 Task: For heading Arial black with underline.  font size for heading18,  'Change the font style of data to'Calibri.  and font size to 9,  Change the alignment of both headline & data to Align center.  In the sheet   Innovate Sales book
Action: Mouse moved to (40, 127)
Screenshot: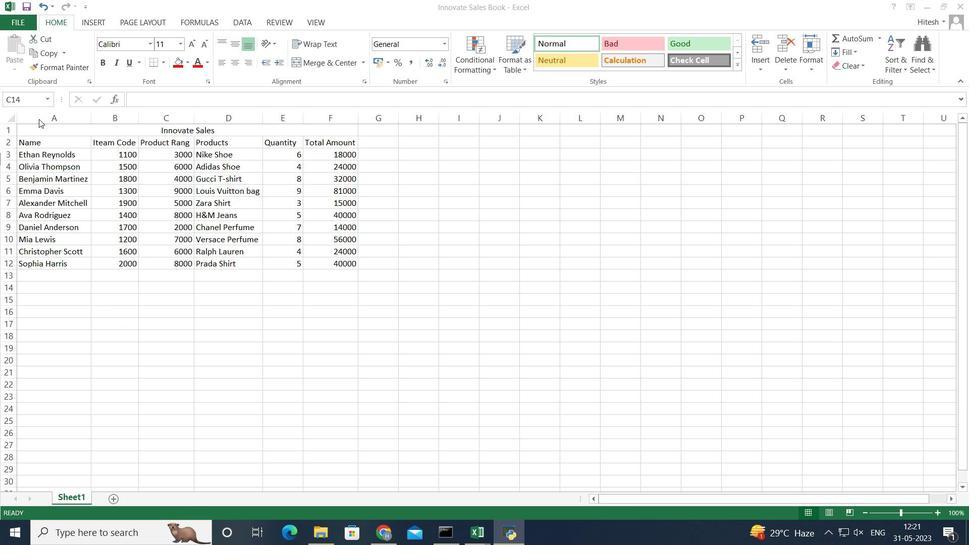 
Action: Mouse pressed left at (40, 127)
Screenshot: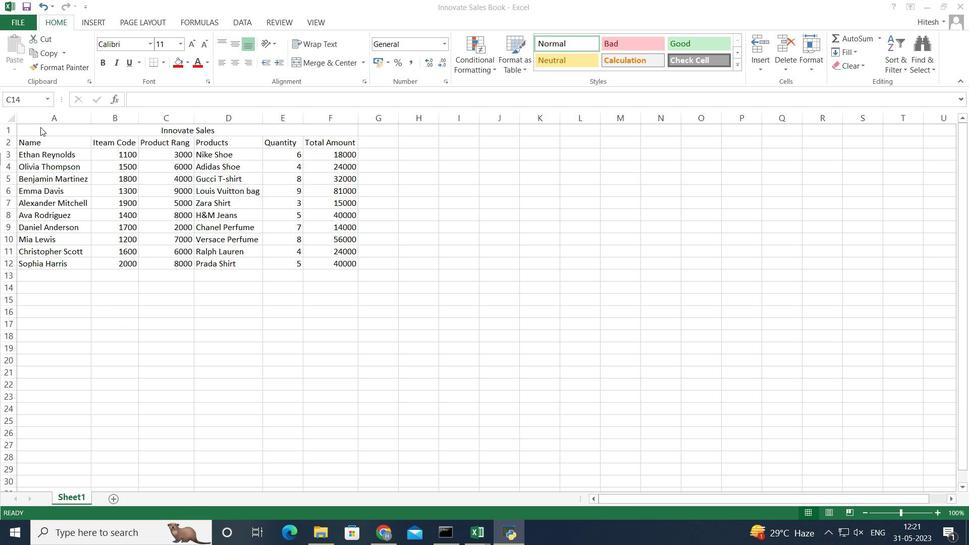 
Action: Mouse moved to (47, 124)
Screenshot: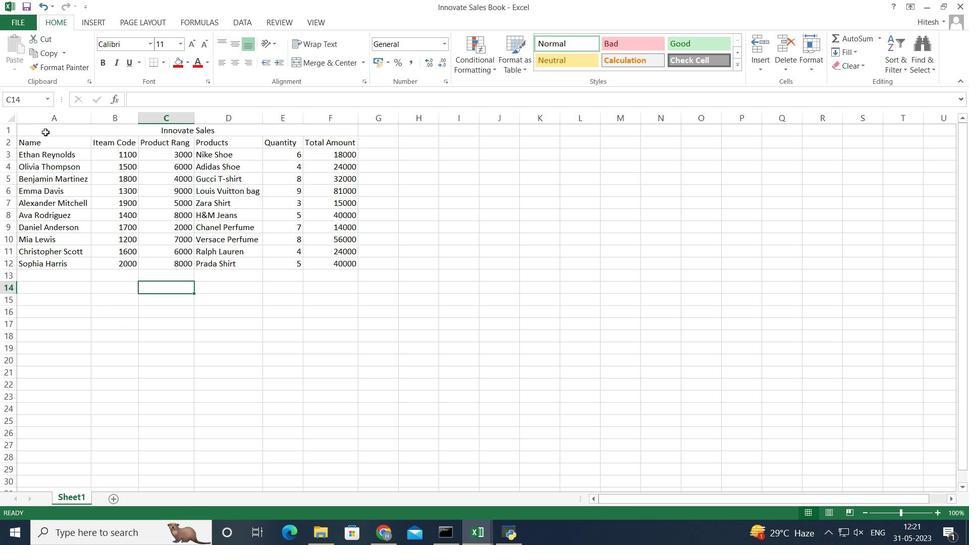 
Action: Mouse pressed left at (47, 124)
Screenshot: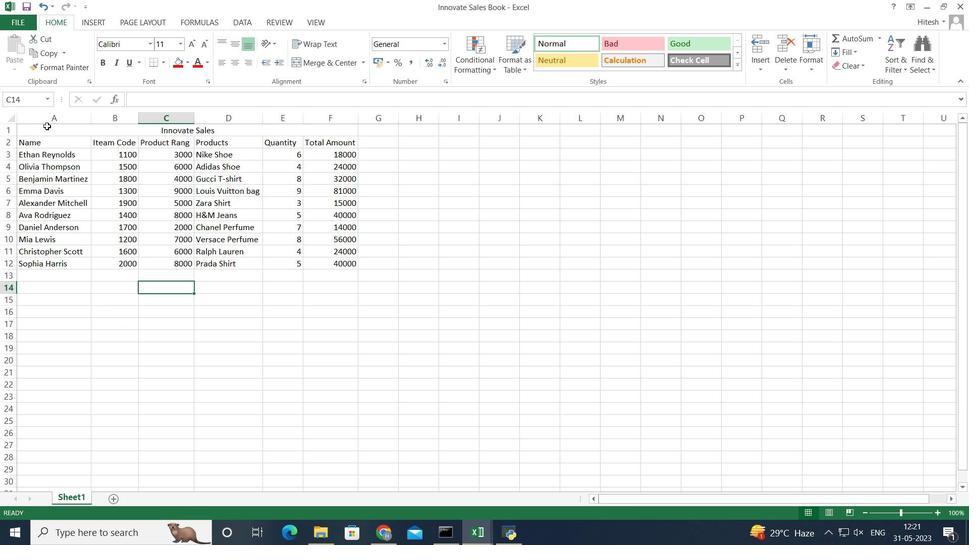
Action: Mouse moved to (148, 43)
Screenshot: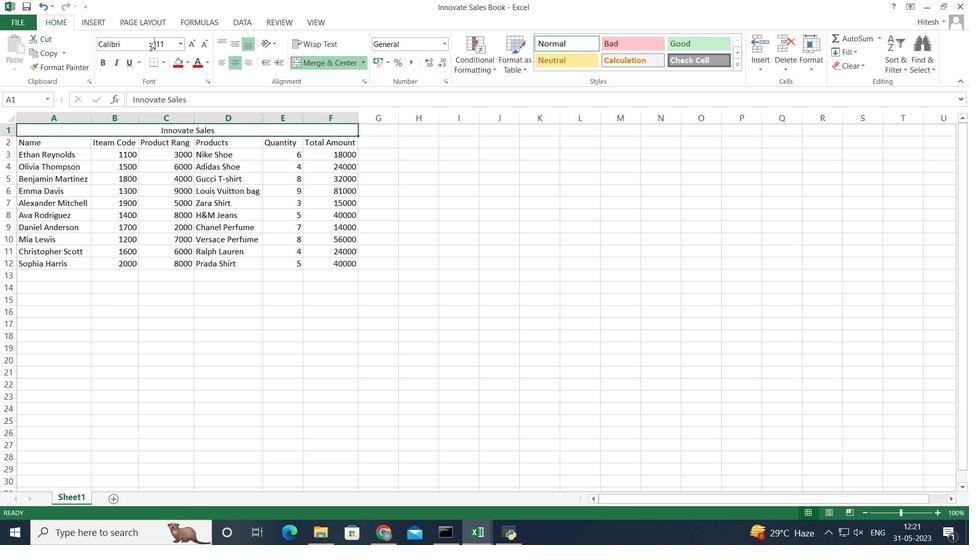 
Action: Mouse pressed left at (148, 43)
Screenshot: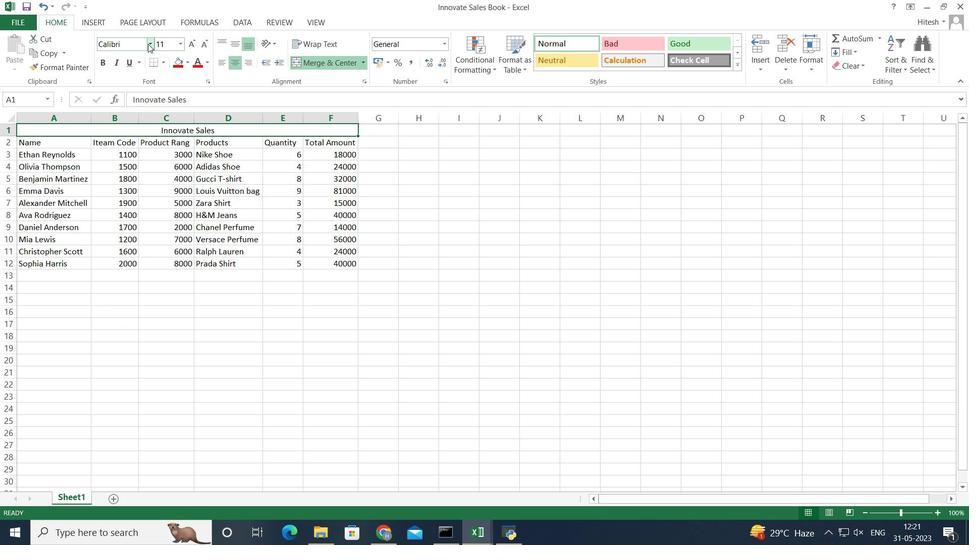 
Action: Mouse moved to (164, 161)
Screenshot: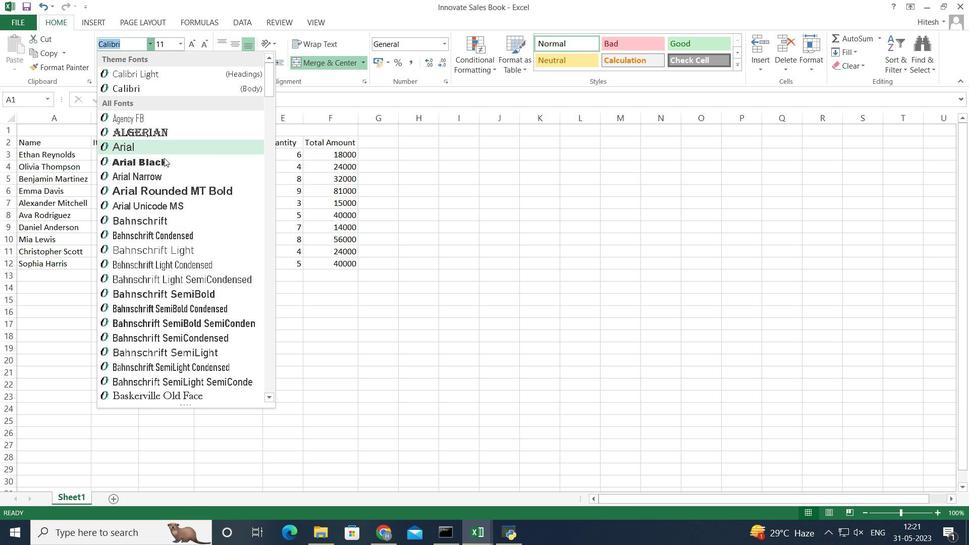 
Action: Mouse pressed left at (164, 161)
Screenshot: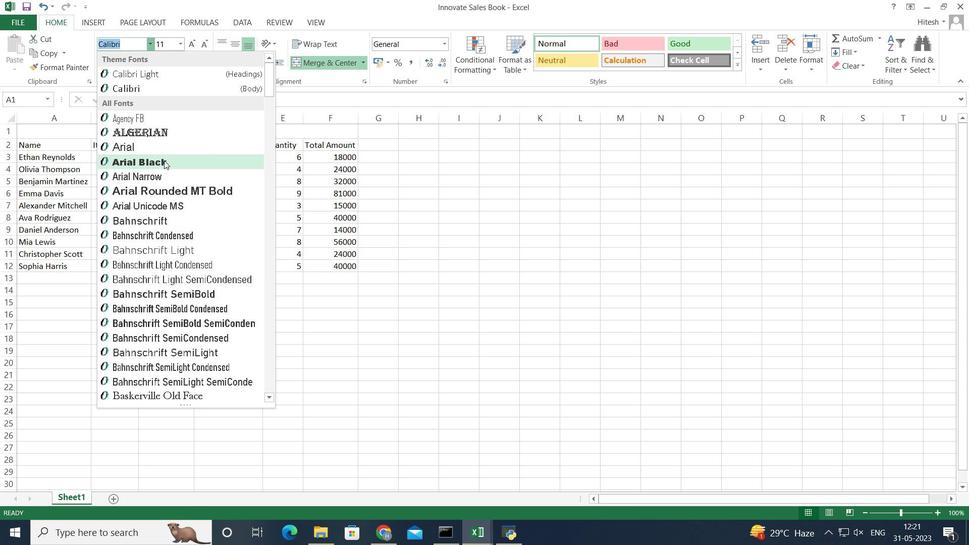 
Action: Mouse moved to (131, 65)
Screenshot: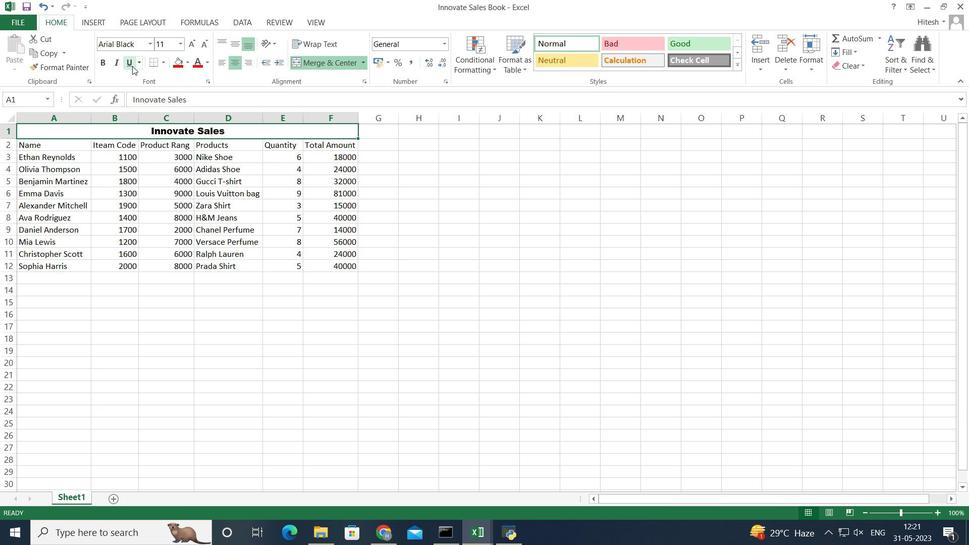 
Action: Mouse pressed left at (131, 65)
Screenshot: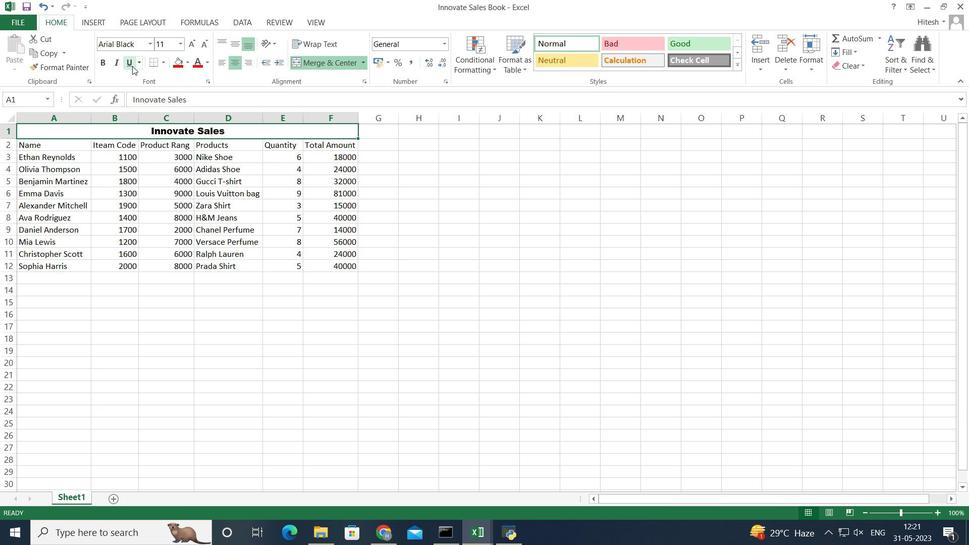 
Action: Mouse moved to (182, 39)
Screenshot: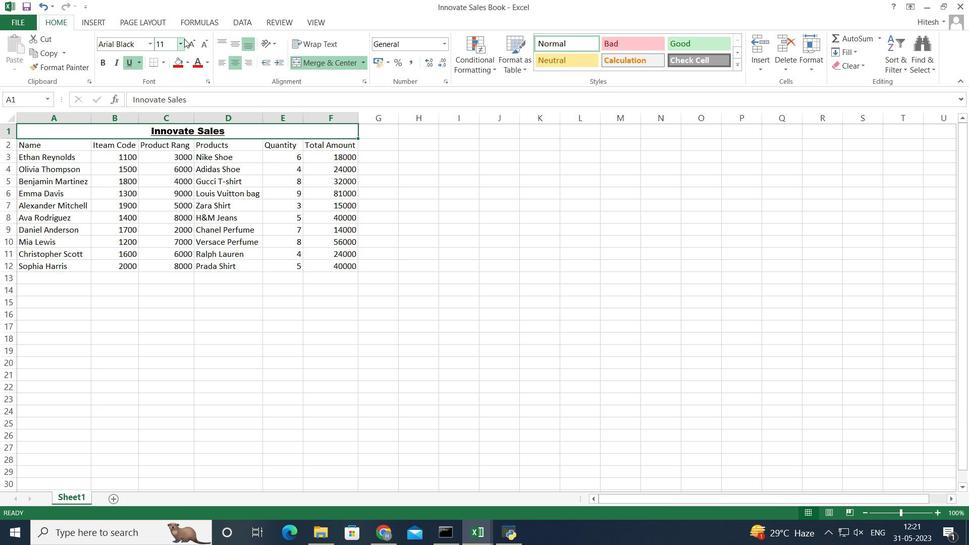 
Action: Mouse pressed left at (182, 39)
Screenshot: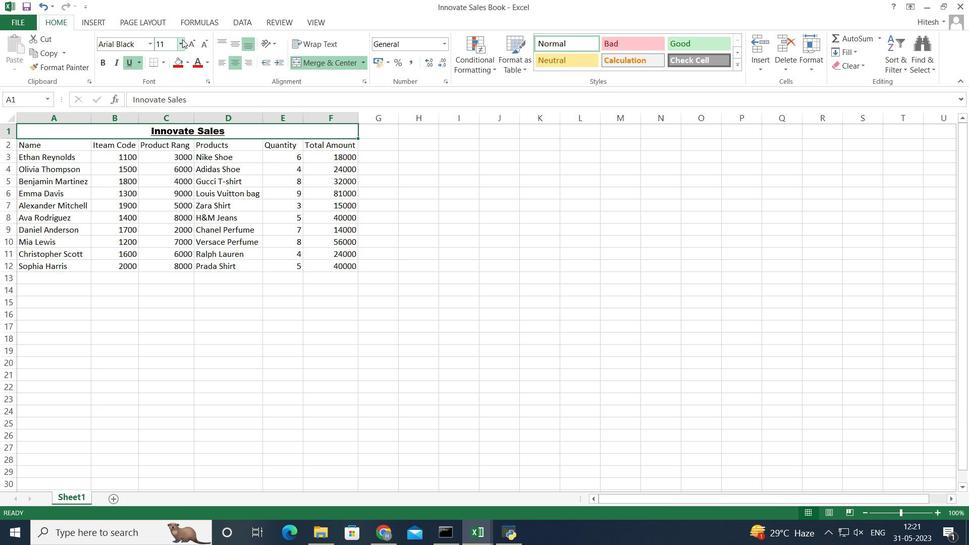 
Action: Mouse moved to (170, 147)
Screenshot: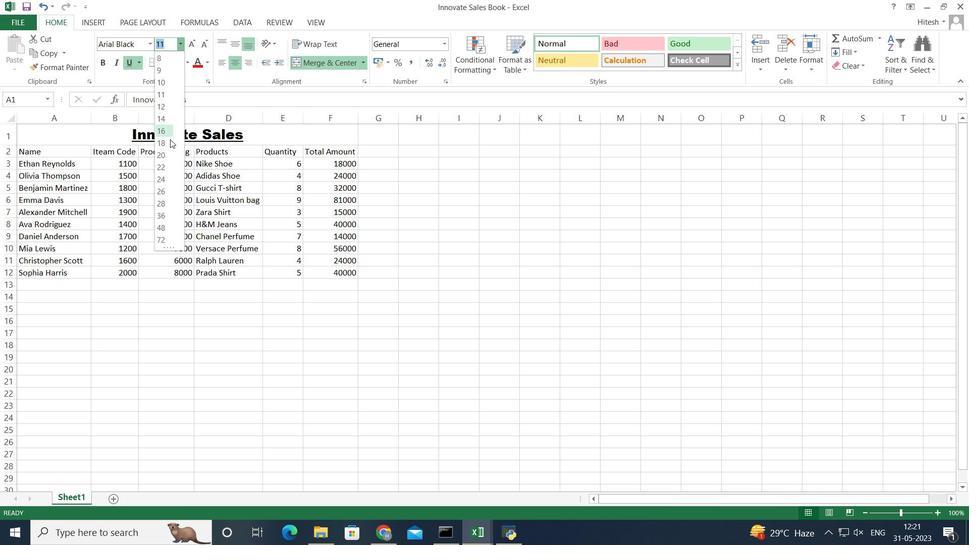 
Action: Mouse pressed left at (170, 147)
Screenshot: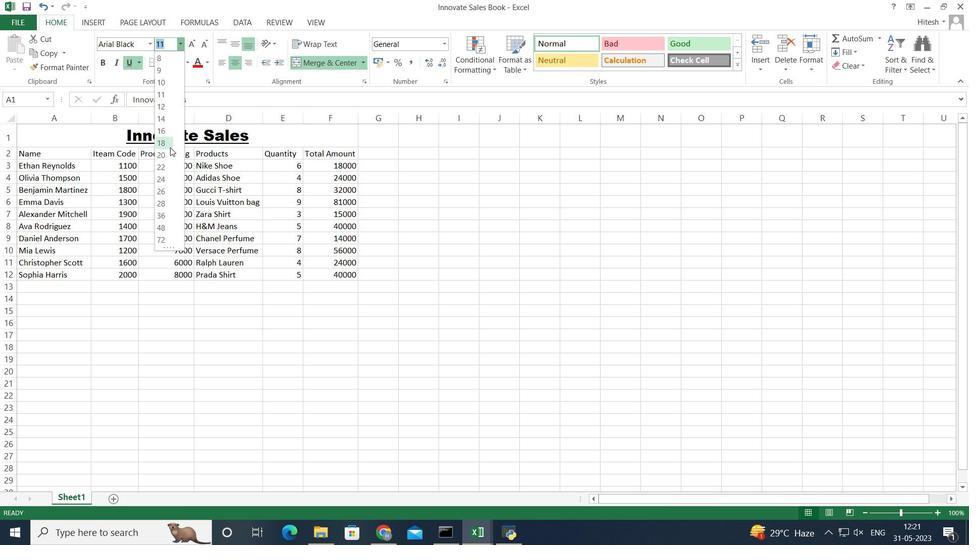 
Action: Mouse moved to (153, 326)
Screenshot: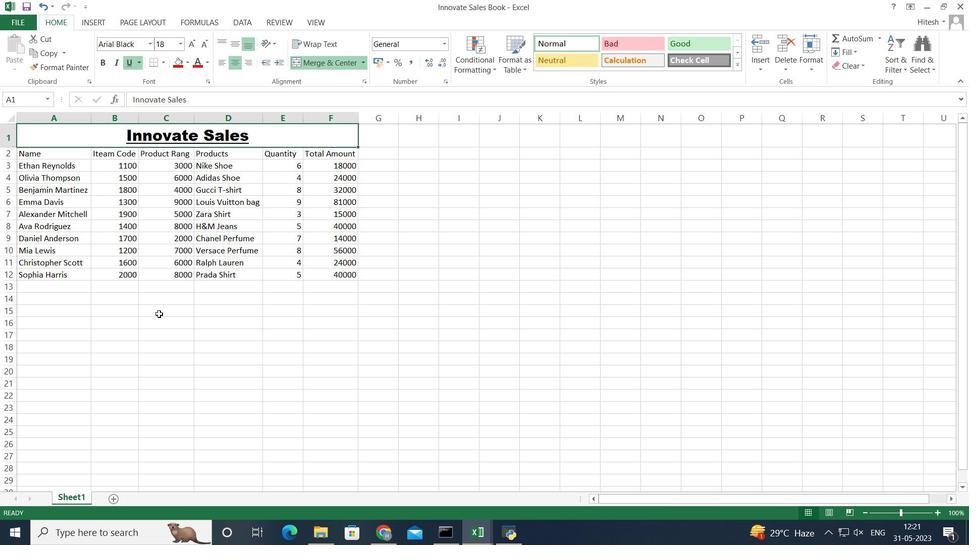 
Action: Mouse pressed left at (153, 326)
Screenshot: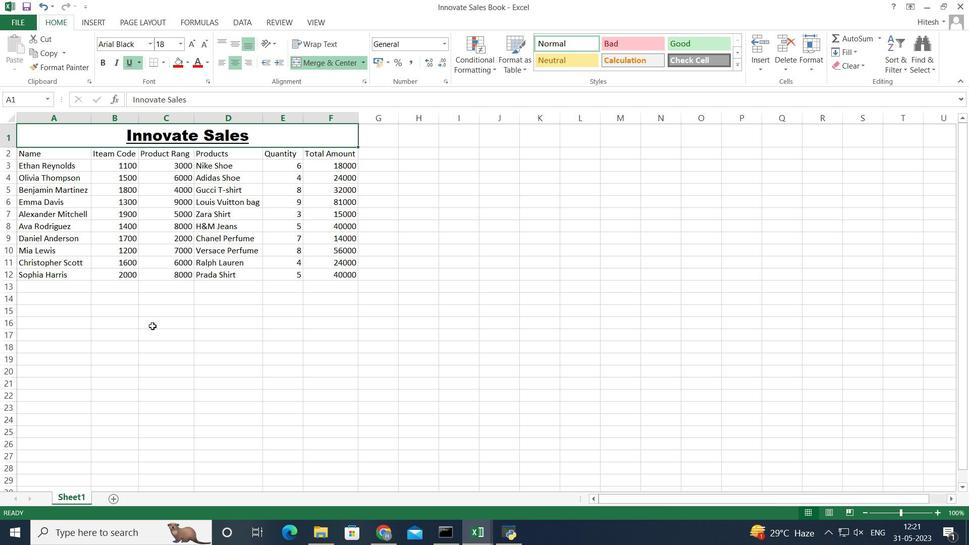 
Action: Mouse moved to (49, 156)
Screenshot: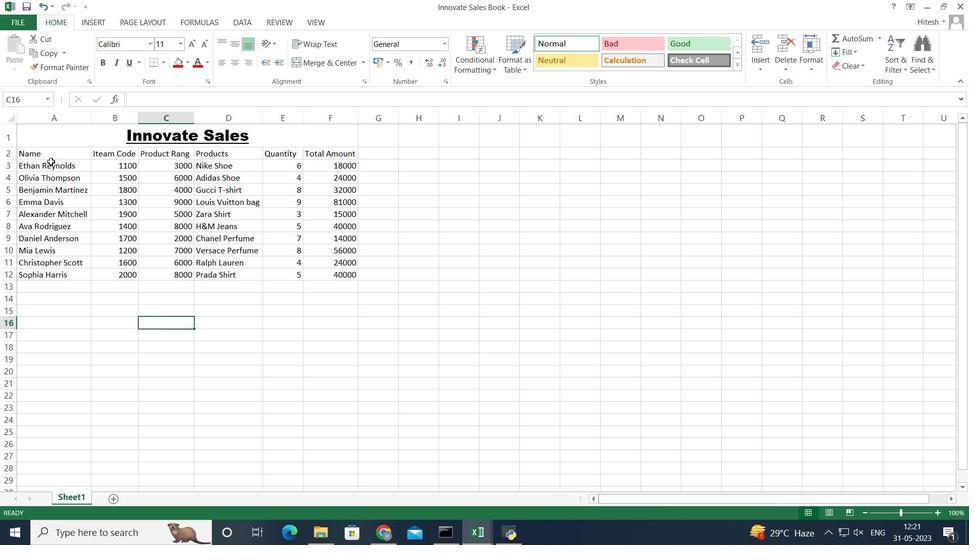
Action: Mouse pressed left at (49, 156)
Screenshot: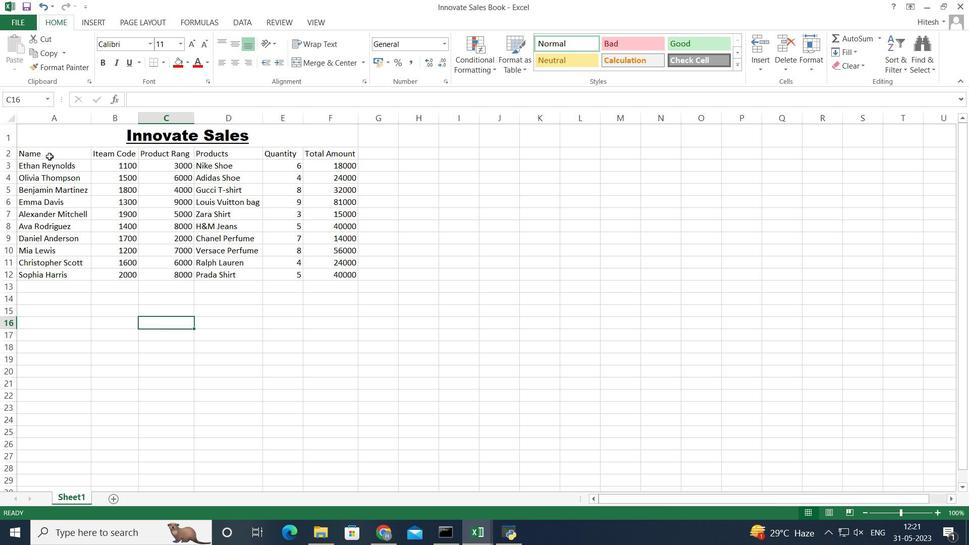 
Action: Key pressed <Key.shift><Key.shift><Key.shift><Key.shift><Key.right><Key.right><Key.right><Key.right><Key.right><Key.down><Key.down><Key.down><Key.down><Key.down><Key.down><Key.down><Key.down><Key.down><Key.down>
Screenshot: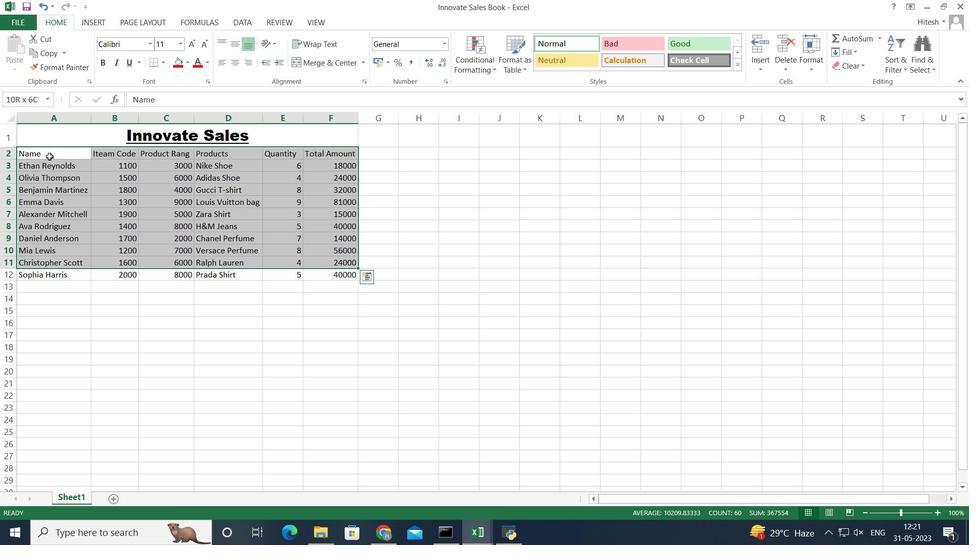 
Action: Mouse moved to (148, 44)
Screenshot: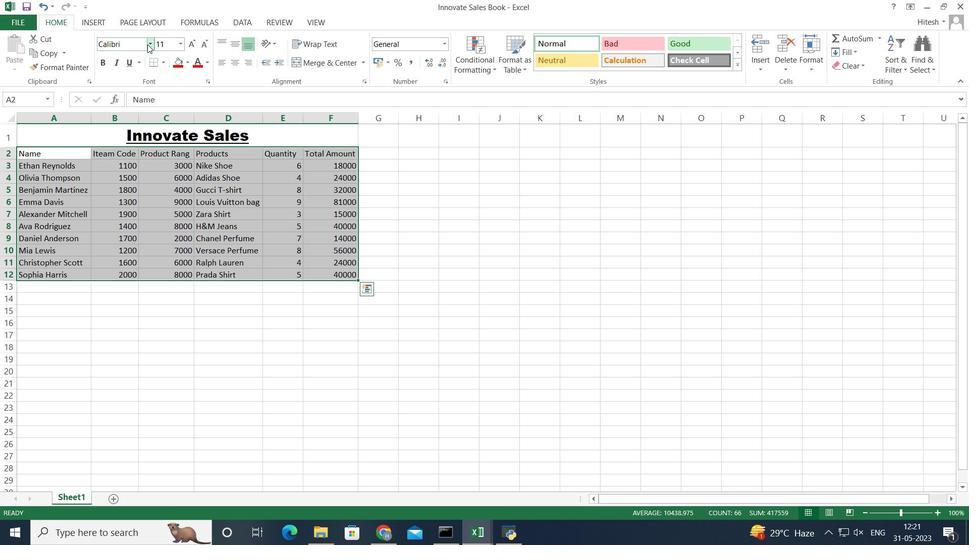 
Action: Mouse pressed left at (148, 44)
Screenshot: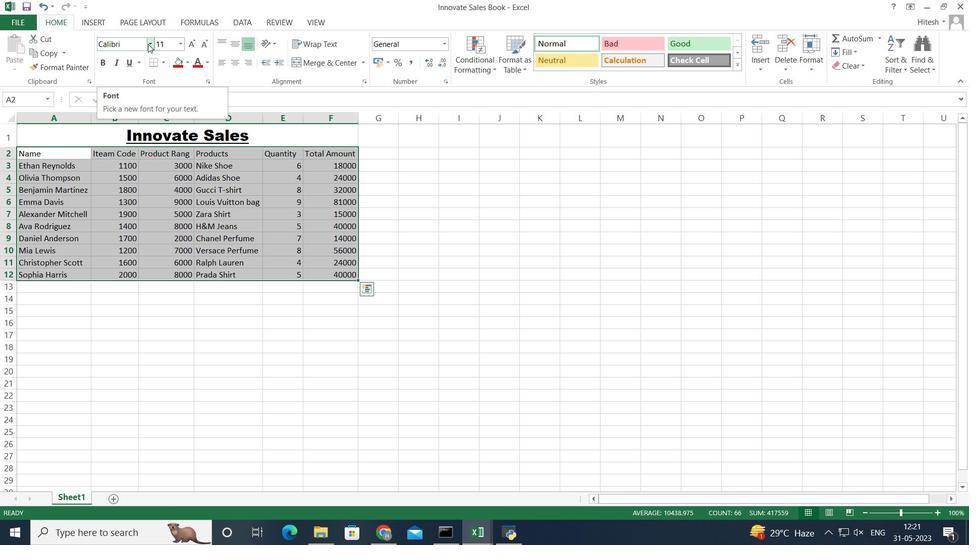 
Action: Mouse moved to (147, 91)
Screenshot: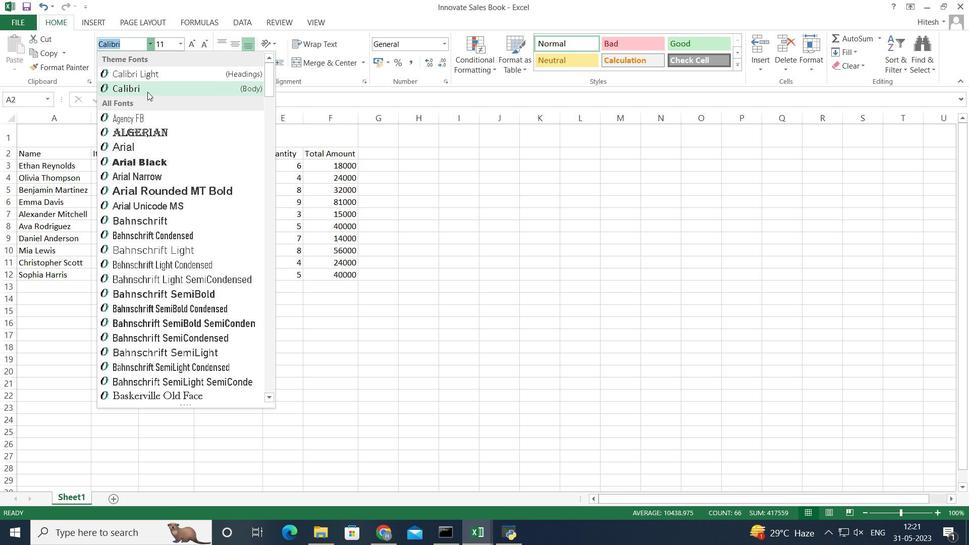 
Action: Mouse pressed left at (147, 91)
Screenshot: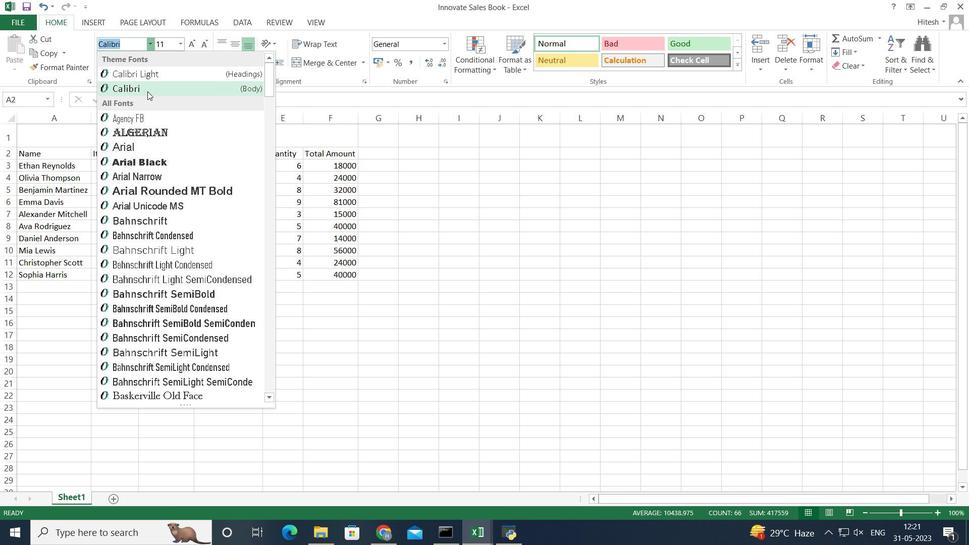 
Action: Mouse moved to (178, 42)
Screenshot: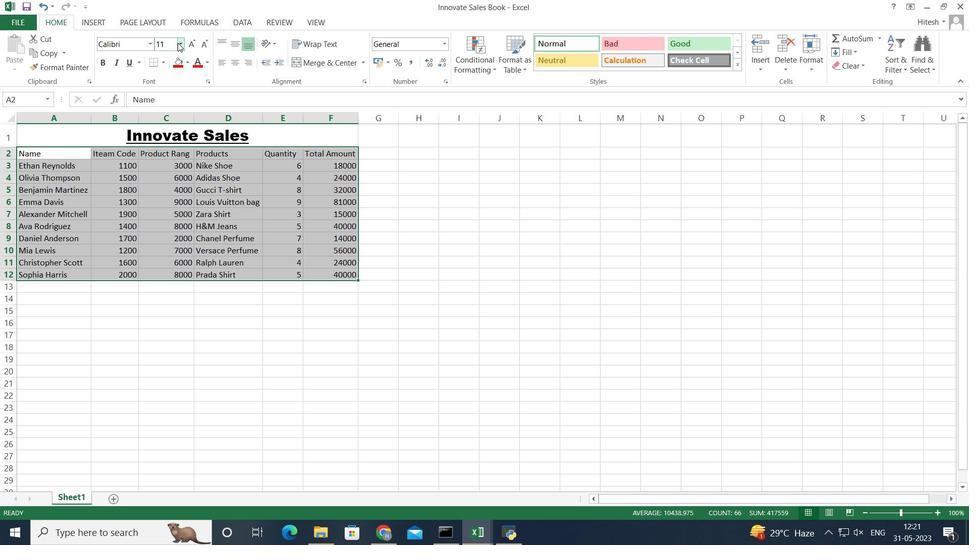 
Action: Mouse pressed left at (178, 42)
Screenshot: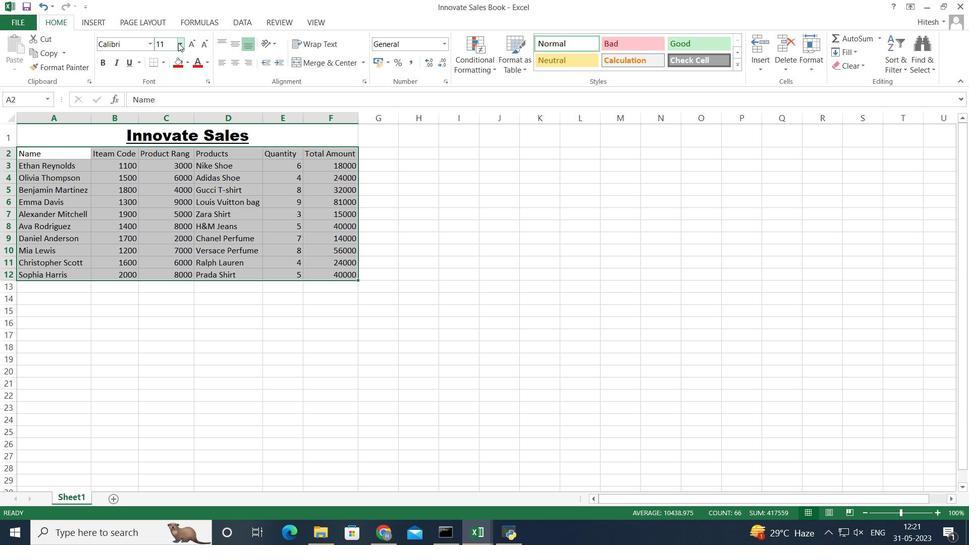 
Action: Mouse moved to (168, 67)
Screenshot: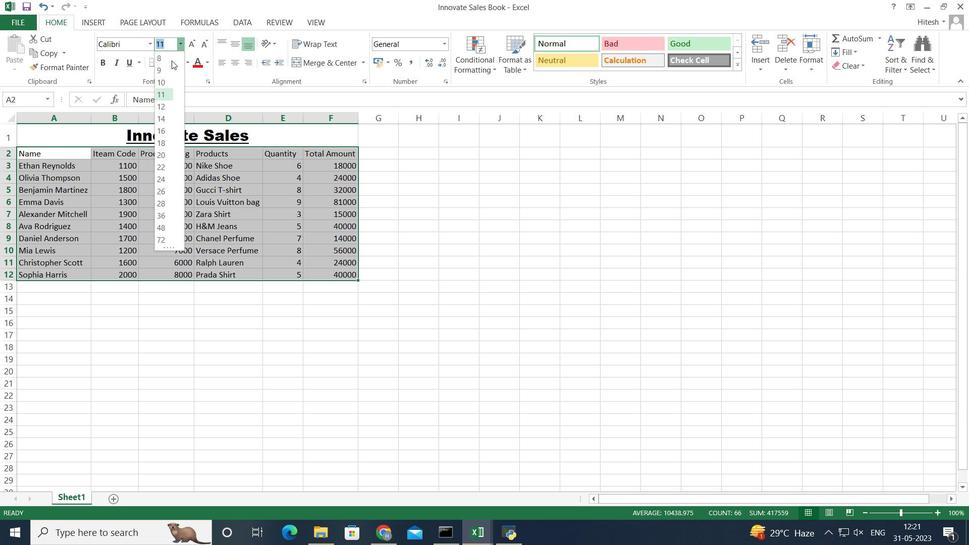 
Action: Mouse pressed left at (168, 67)
Screenshot: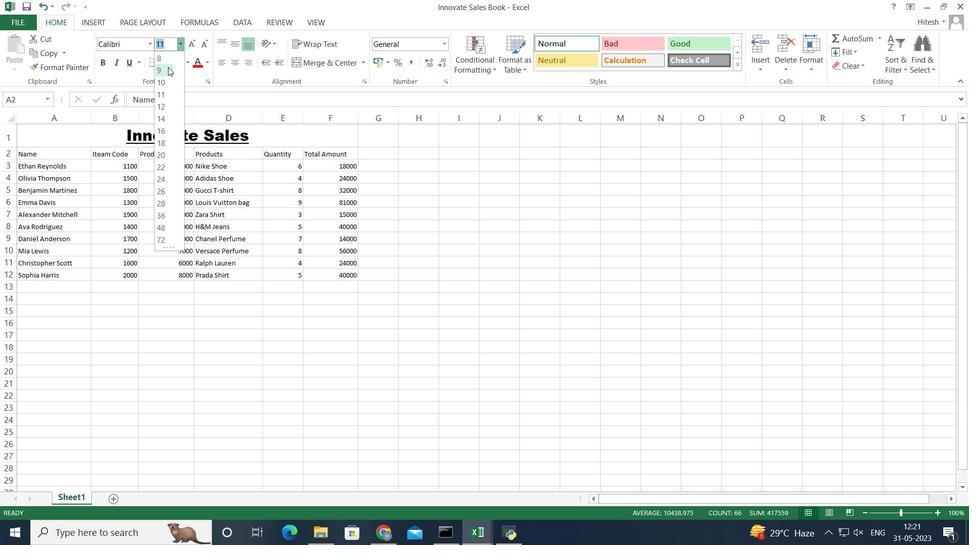 
Action: Mouse moved to (156, 319)
Screenshot: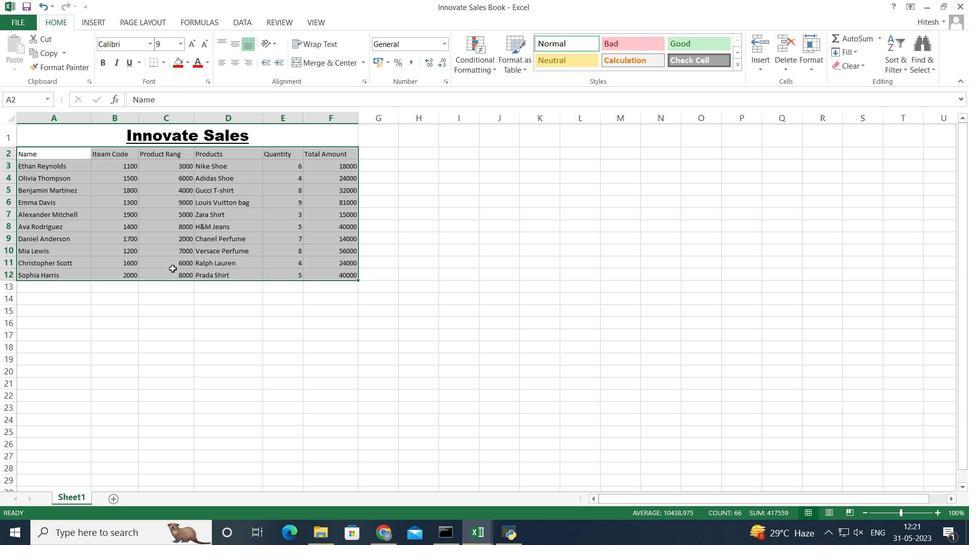 
Action: Mouse pressed left at (156, 319)
Screenshot: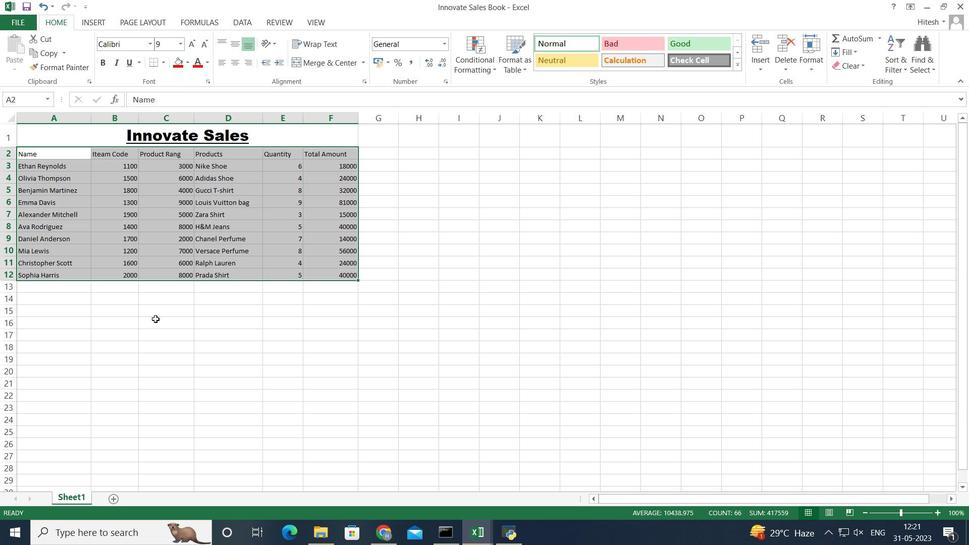 
Action: Mouse moved to (47, 134)
Screenshot: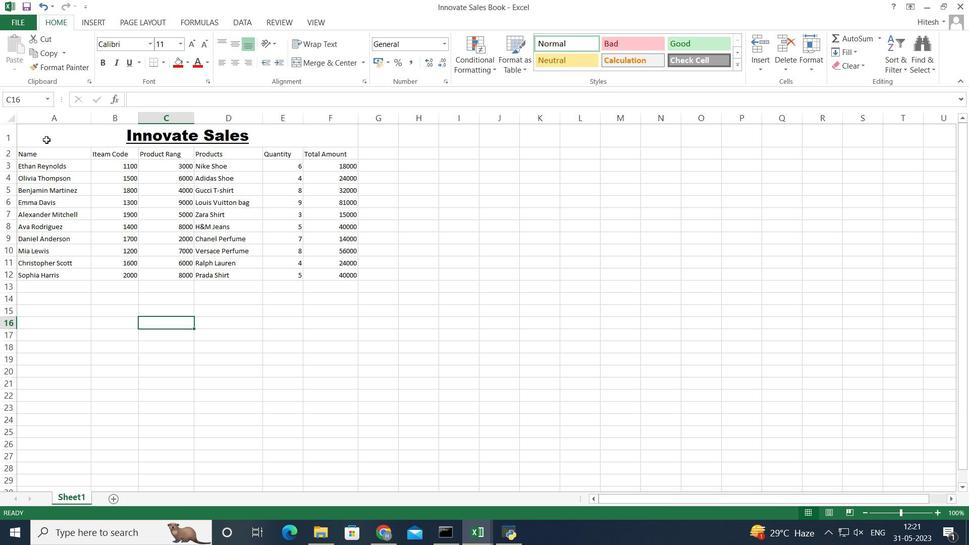 
Action: Mouse pressed left at (47, 134)
Screenshot: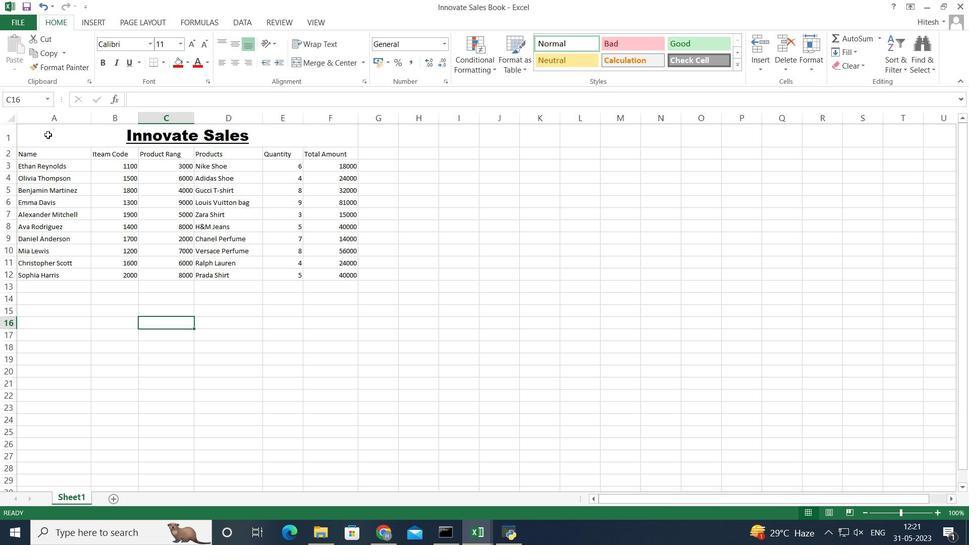 
Action: Key pressed <Key.shift><Key.shift><Key.down><Key.down><Key.down><Key.down><Key.down><Key.down><Key.down><Key.down><Key.down><Key.down><Key.down>
Screenshot: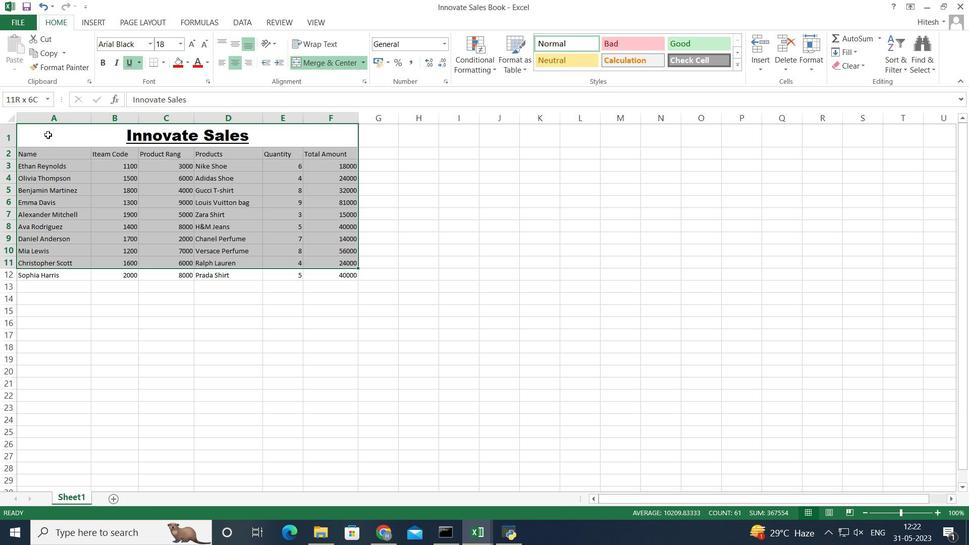
Action: Mouse moved to (232, 60)
Screenshot: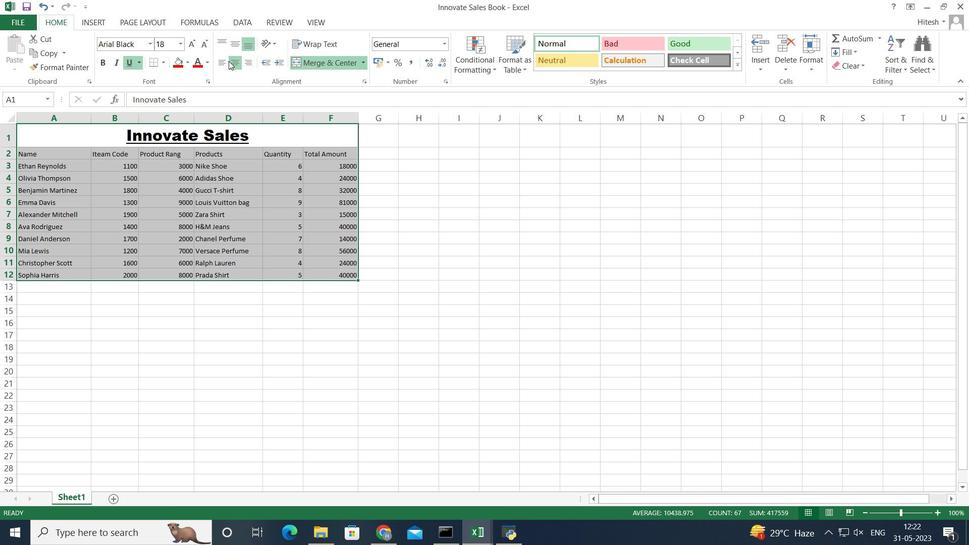 
Action: Mouse pressed left at (232, 60)
Screenshot: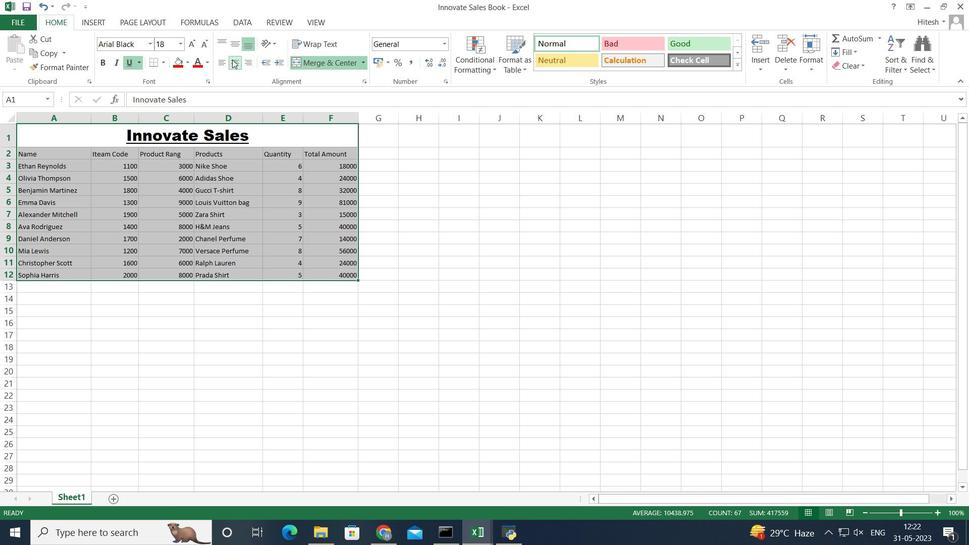 
Action: Mouse pressed left at (232, 60)
Screenshot: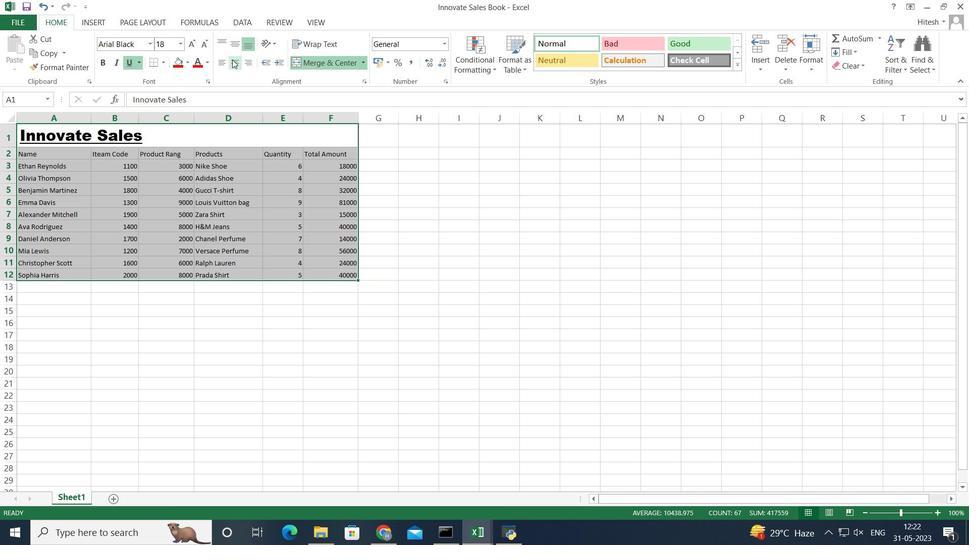 
Action: Mouse moved to (259, 315)
Screenshot: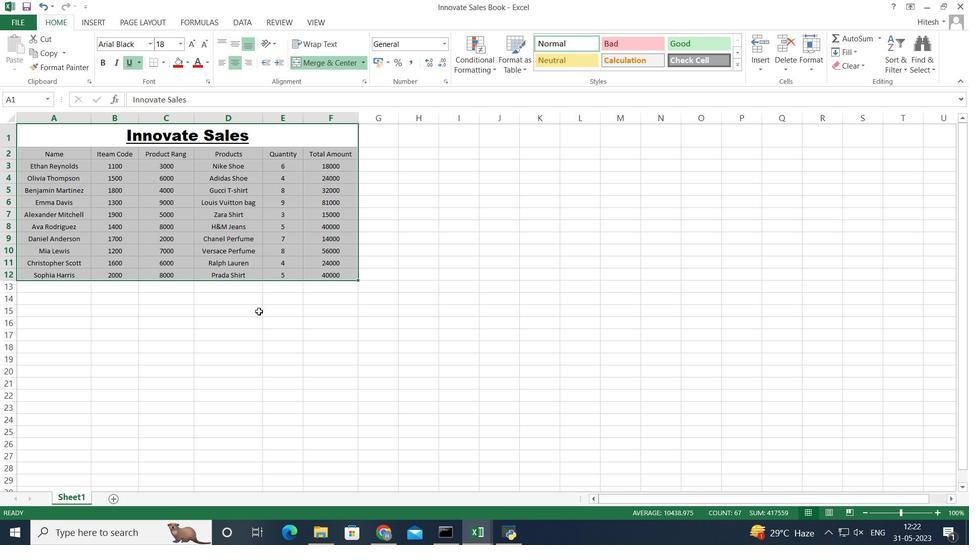 
Action: Mouse pressed left at (259, 315)
Screenshot: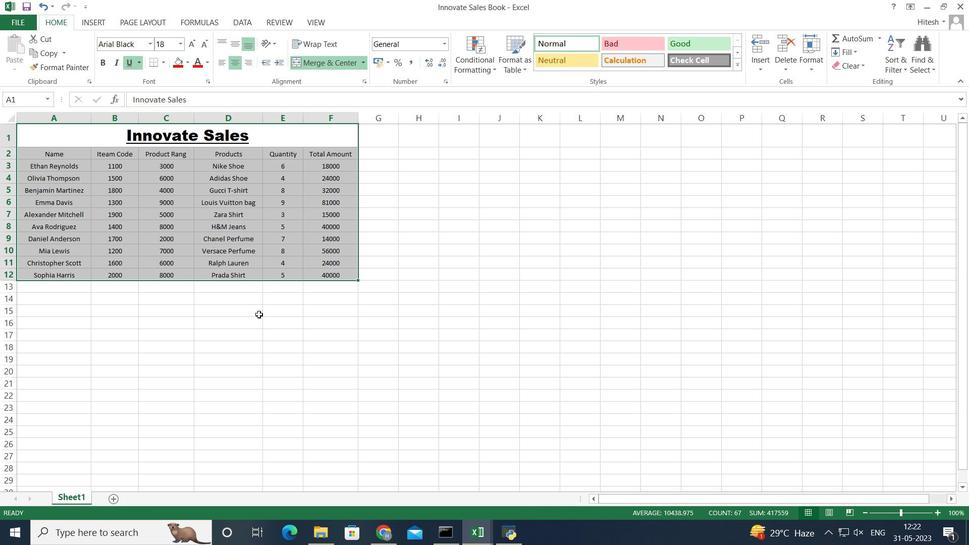 
Action: Mouse moved to (138, 341)
Screenshot: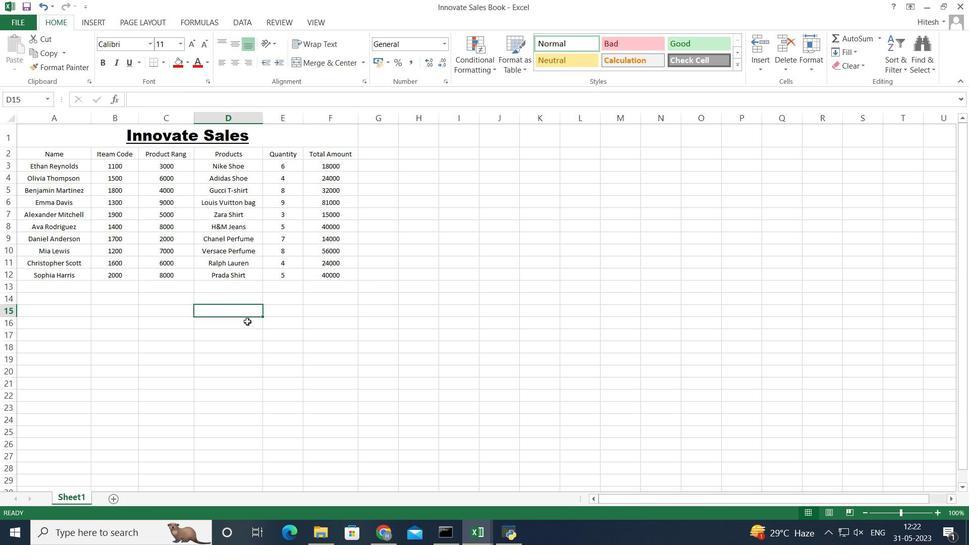
Action: Mouse pressed left at (138, 341)
Screenshot: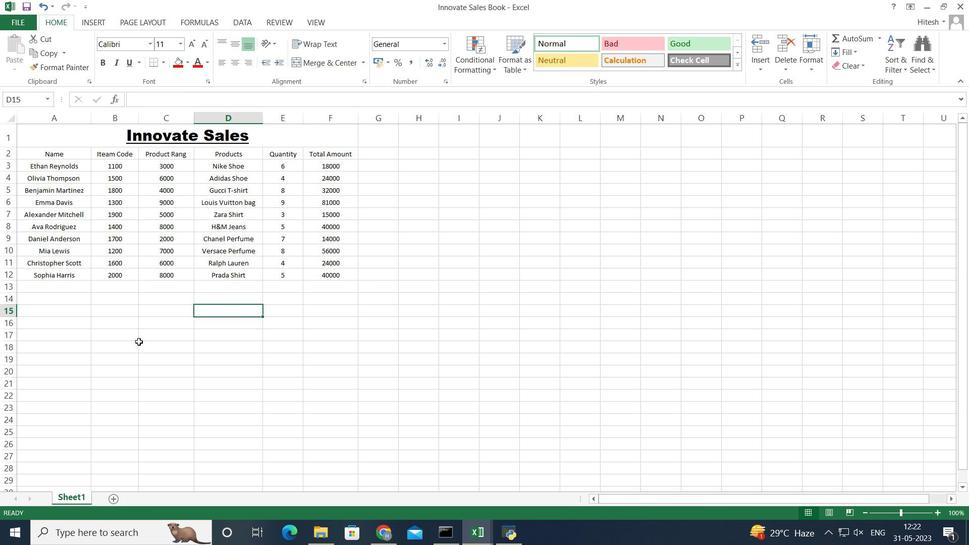 
Action: Mouse moved to (174, 294)
Screenshot: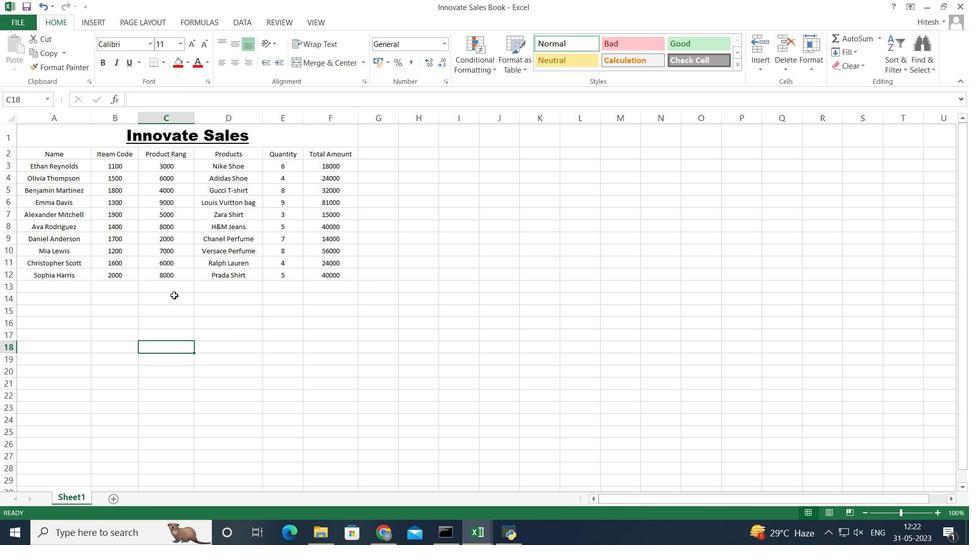 
